 Task: Use GitHub's "Security & Analysis" for code vulnerability scanning.
Action: Mouse moved to (962, 52)
Screenshot: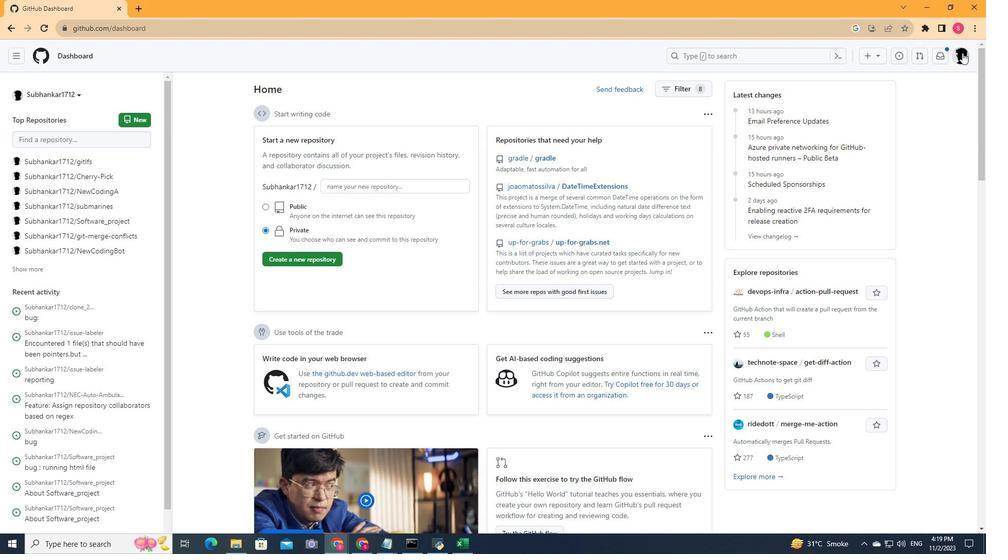 
Action: Mouse pressed left at (962, 52)
Screenshot: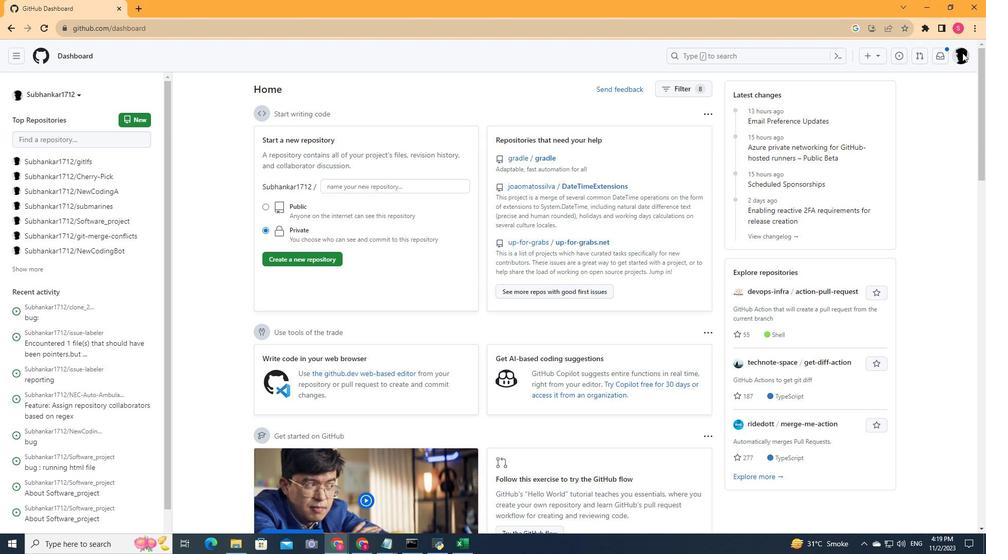 
Action: Mouse moved to (871, 125)
Screenshot: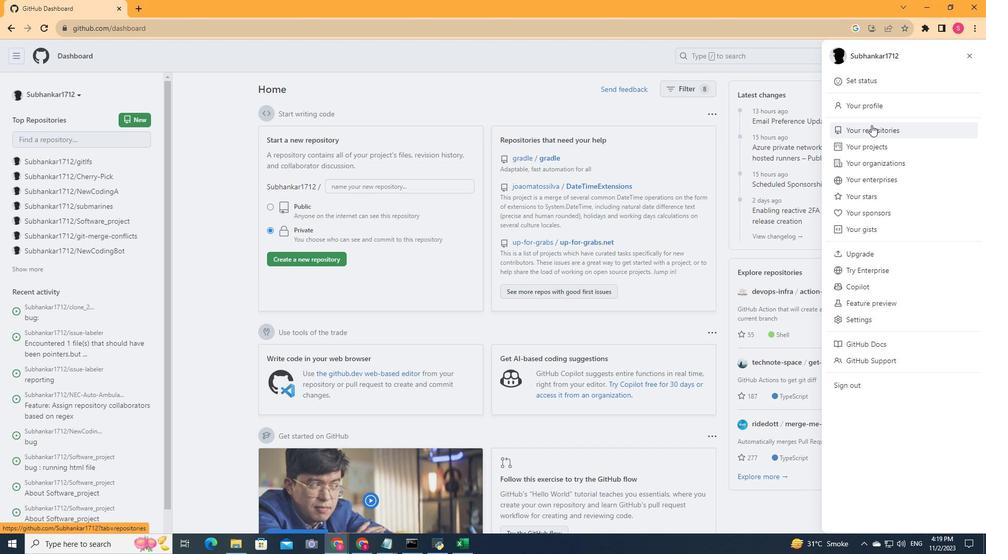 
Action: Mouse pressed left at (871, 125)
Screenshot: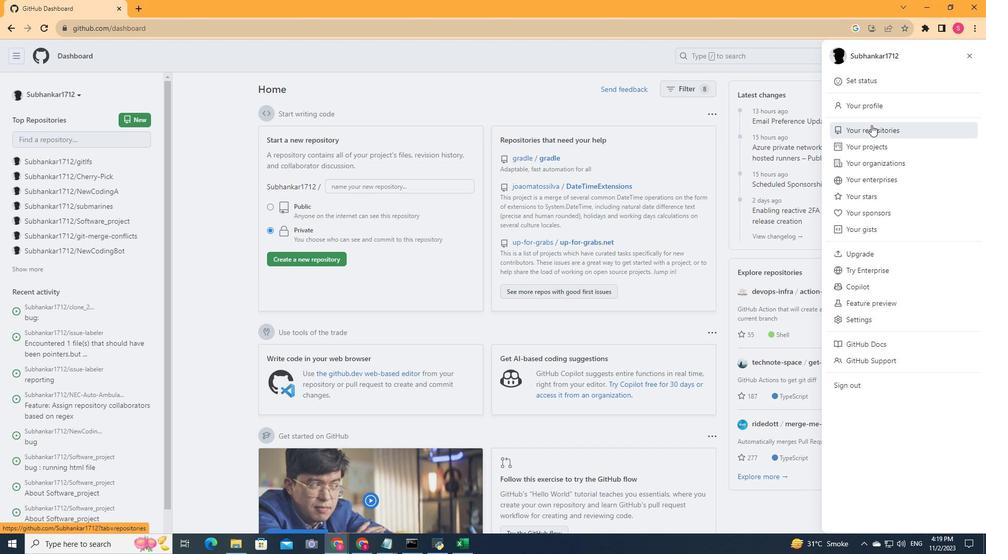 
Action: Mouse moved to (402, 298)
Screenshot: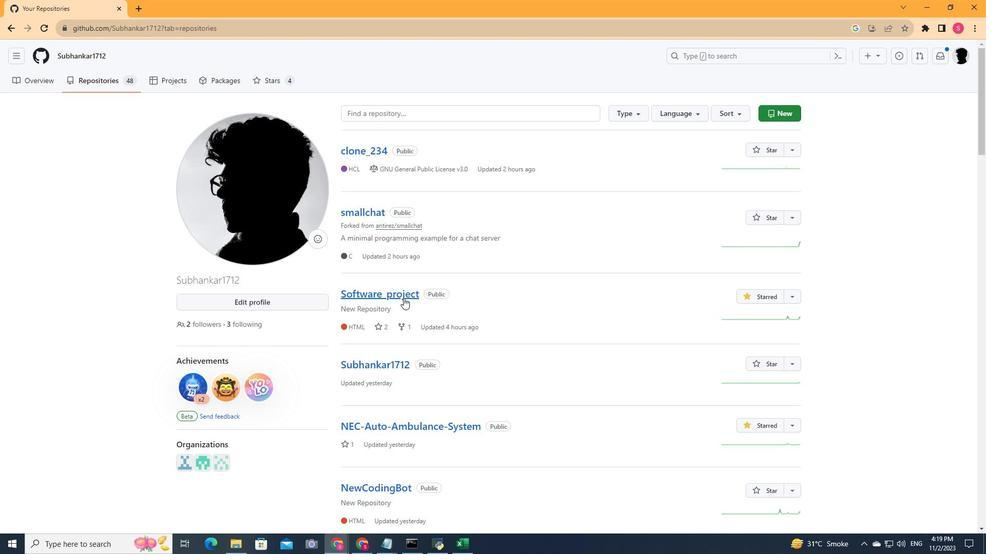 
Action: Mouse pressed left at (402, 298)
Screenshot: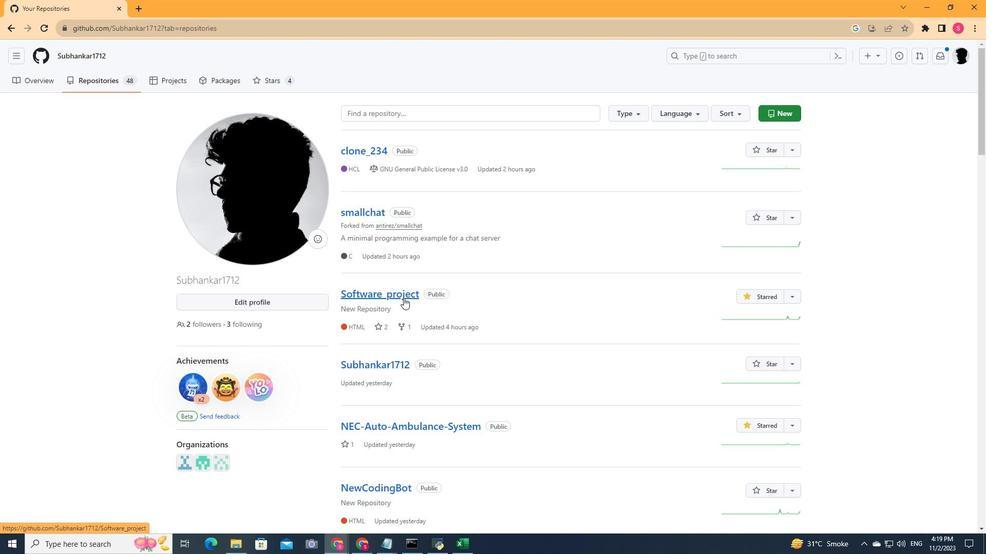 
Action: Mouse moved to (387, 76)
Screenshot: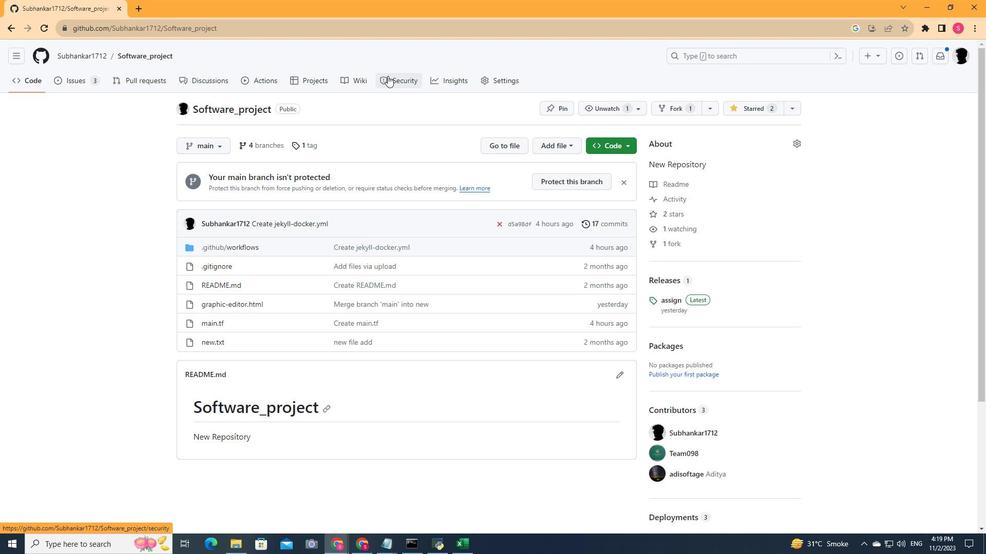 
Action: Mouse pressed left at (387, 76)
Screenshot: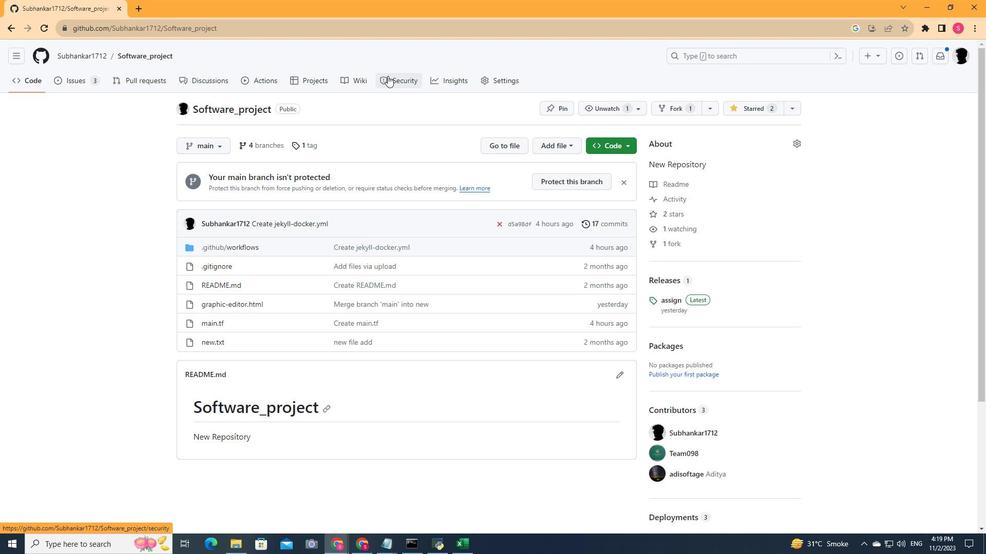 
Action: Mouse moved to (231, 232)
Screenshot: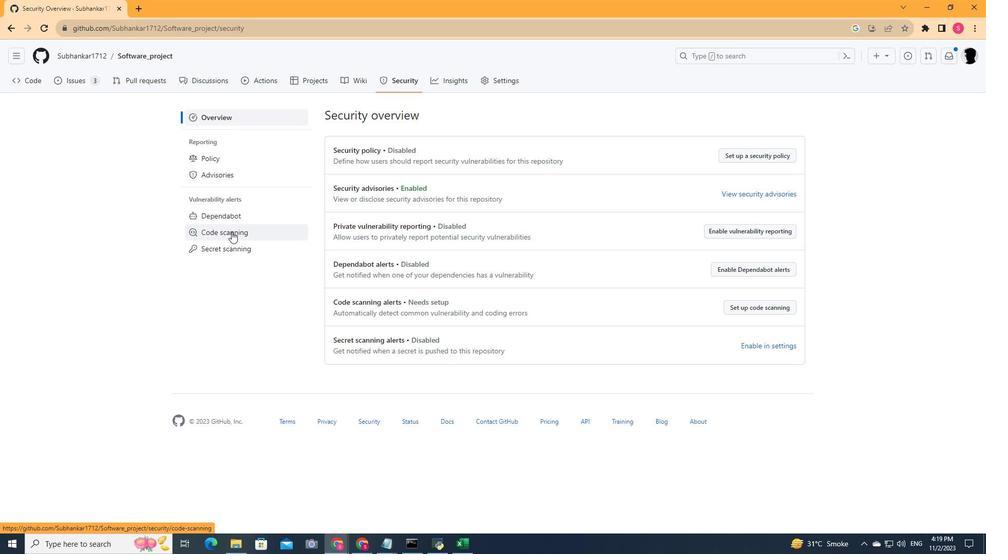 
Action: Mouse pressed left at (231, 232)
Screenshot: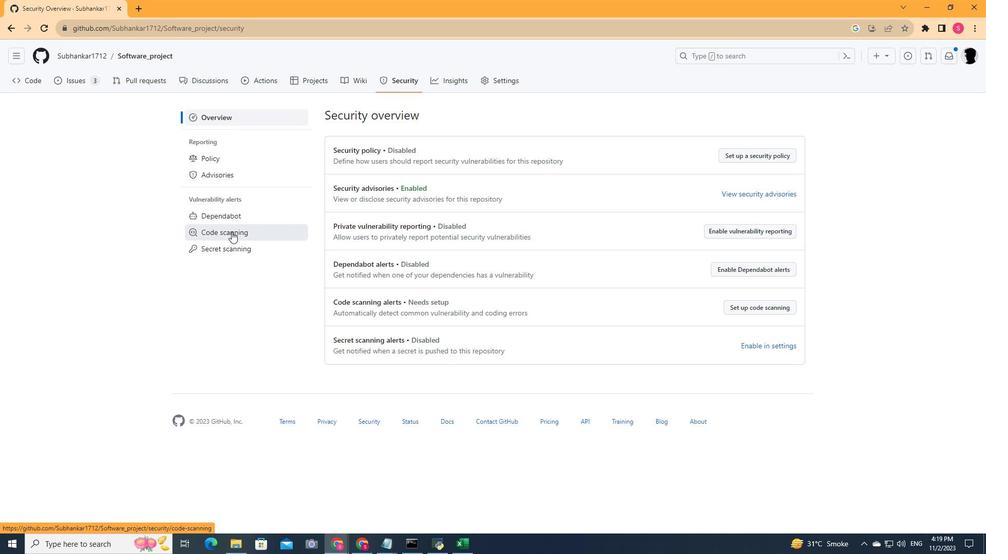 
Action: Mouse moved to (549, 209)
Screenshot: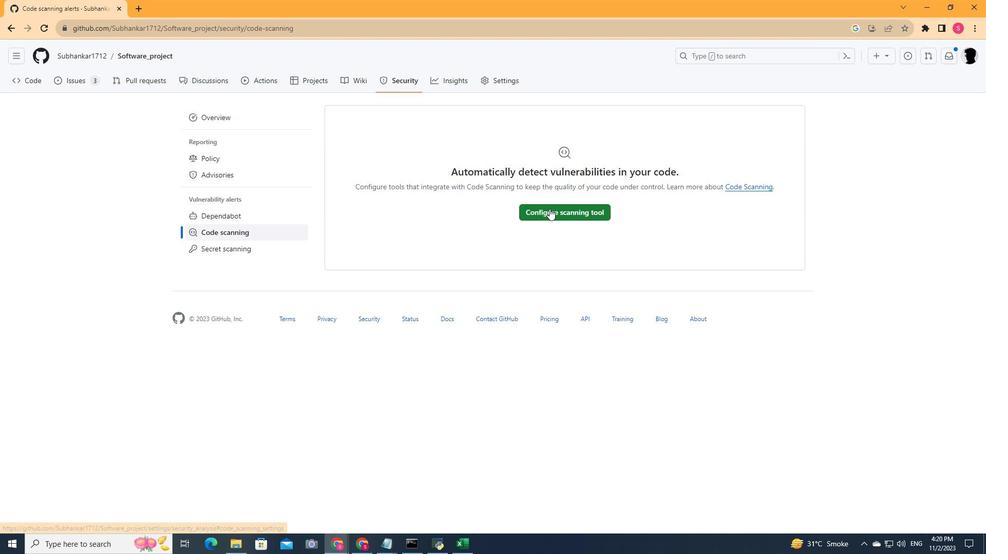 
Action: Mouse pressed left at (549, 209)
Screenshot: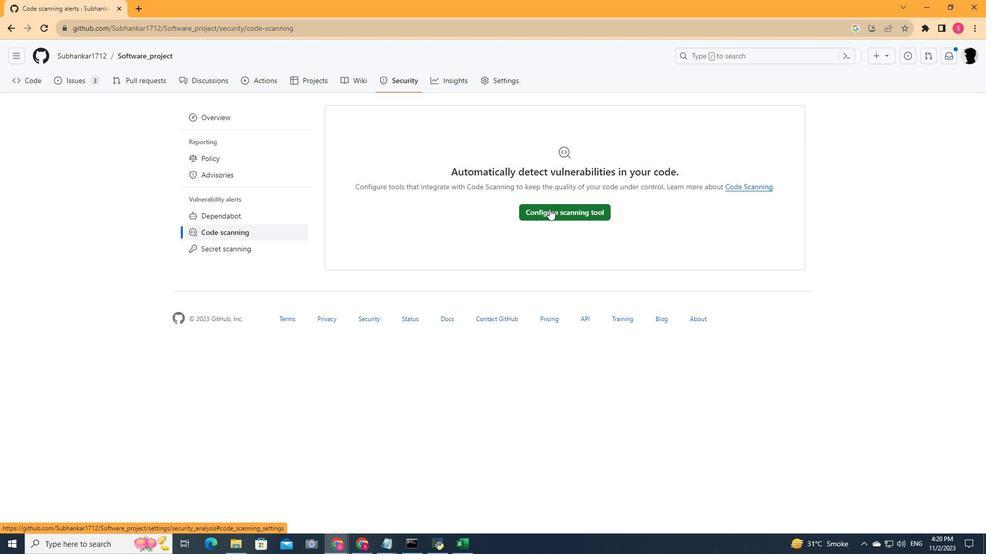 
Action: Mouse moved to (559, 199)
Screenshot: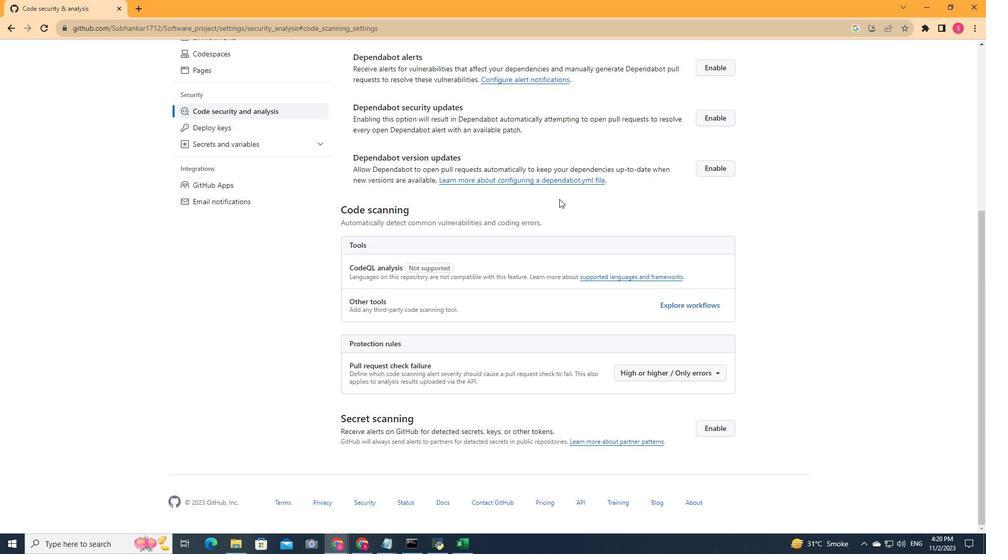 
Action: Mouse scrolled (559, 199) with delta (0, 0)
Screenshot: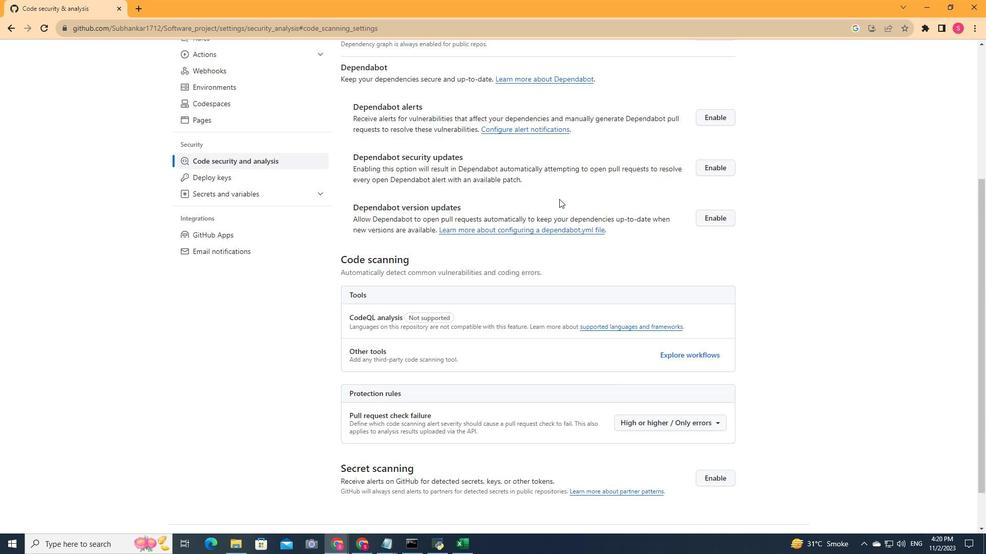 
Action: Mouse scrolled (559, 199) with delta (0, 0)
Screenshot: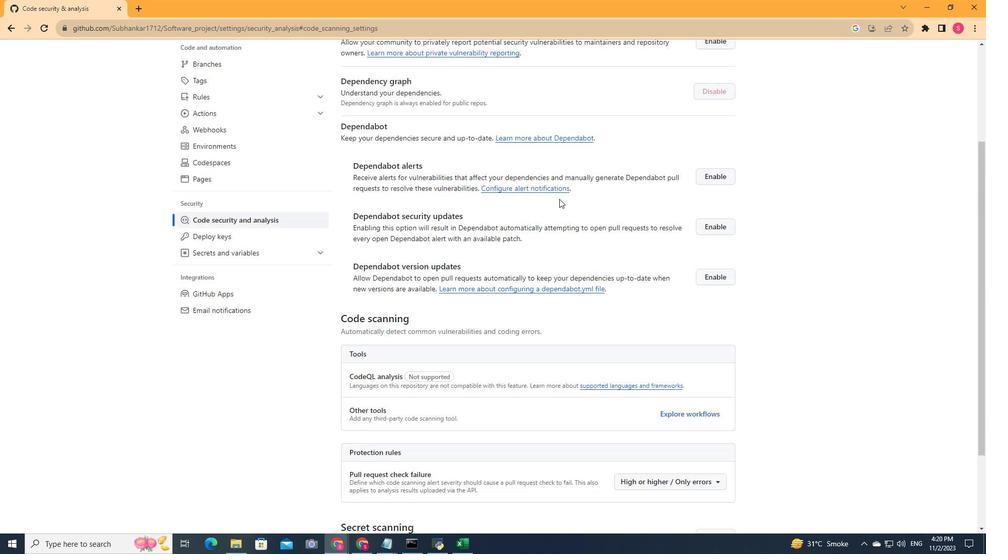 
Action: Mouse scrolled (559, 199) with delta (0, 0)
Screenshot: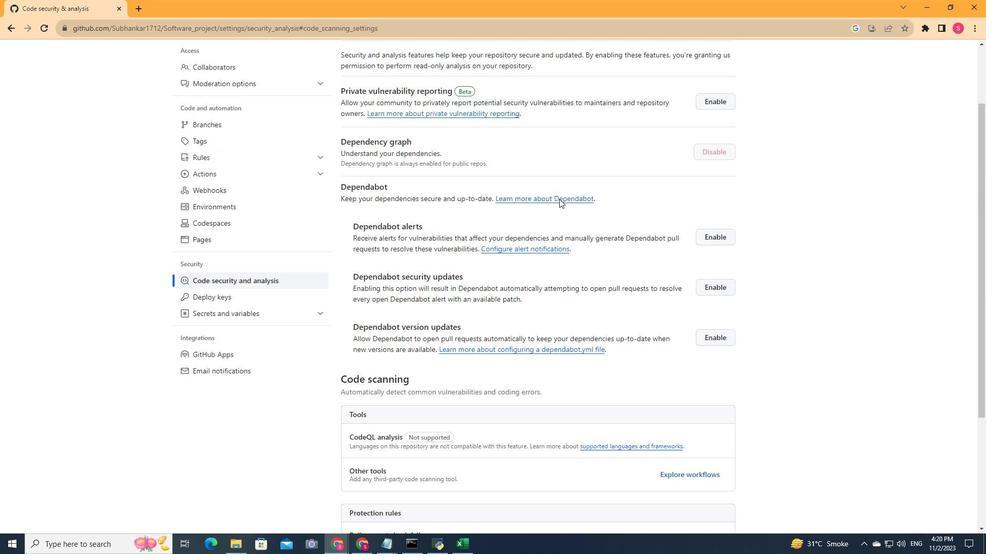 
Action: Mouse scrolled (559, 199) with delta (0, 0)
Screenshot: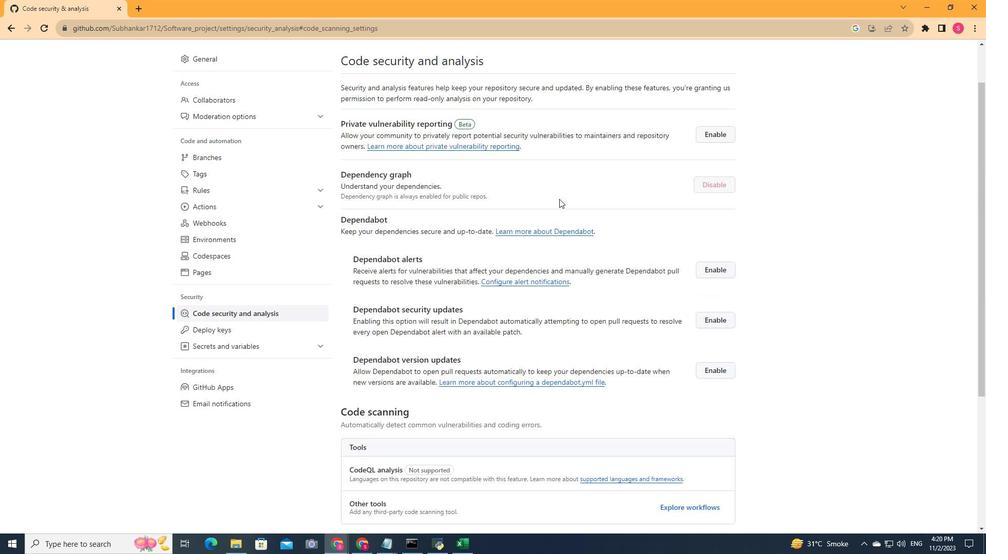 
Action: Mouse moved to (560, 253)
Screenshot: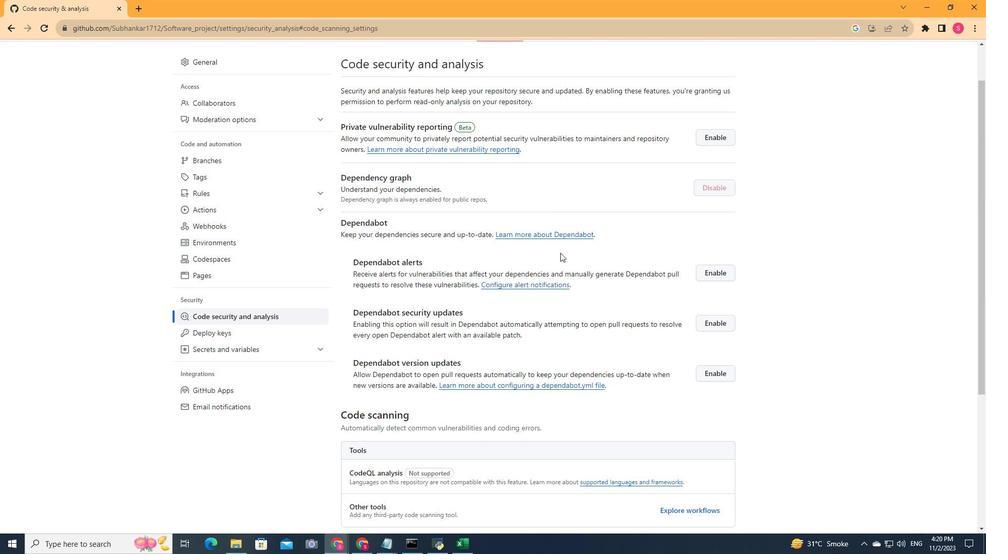 
Action: Mouse scrolled (560, 253) with delta (0, 0)
Screenshot: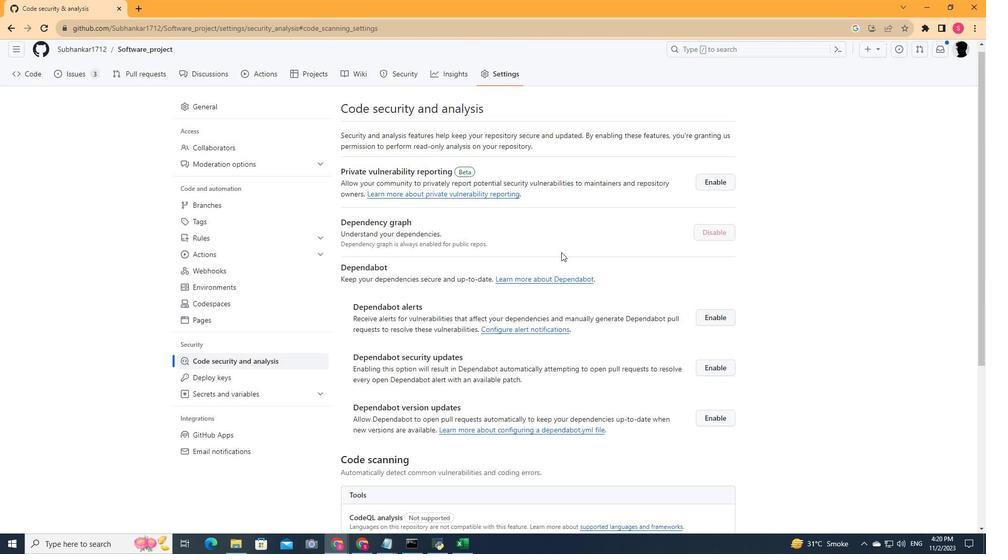 
Action: Mouse moved to (561, 252)
Screenshot: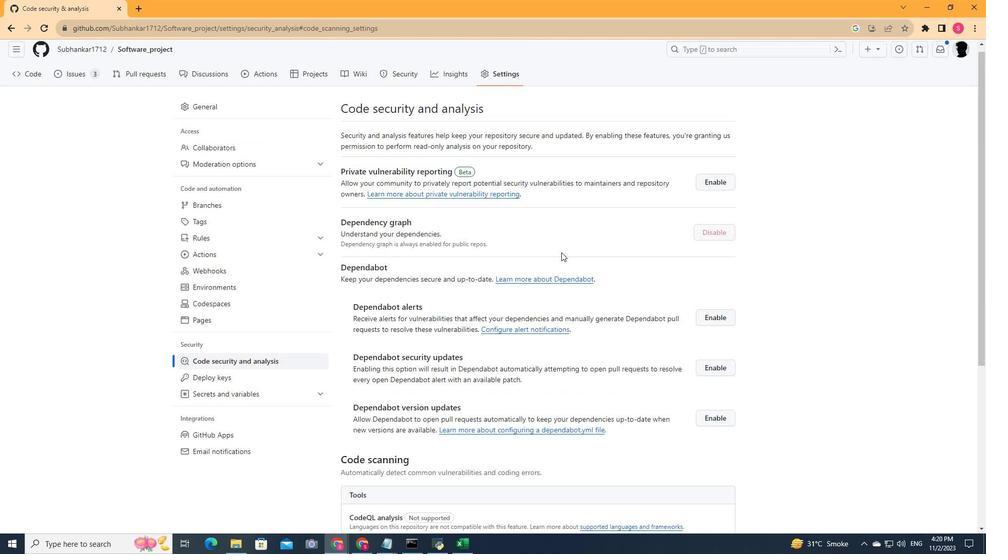 
Action: Mouse scrolled (561, 253) with delta (0, 0)
Screenshot: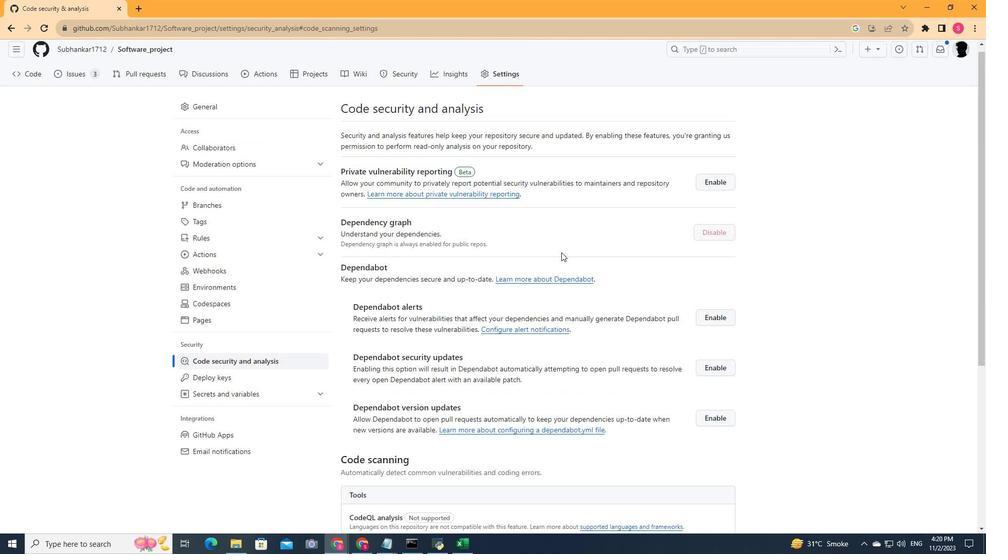 
Action: Mouse scrolled (561, 253) with delta (0, 0)
Screenshot: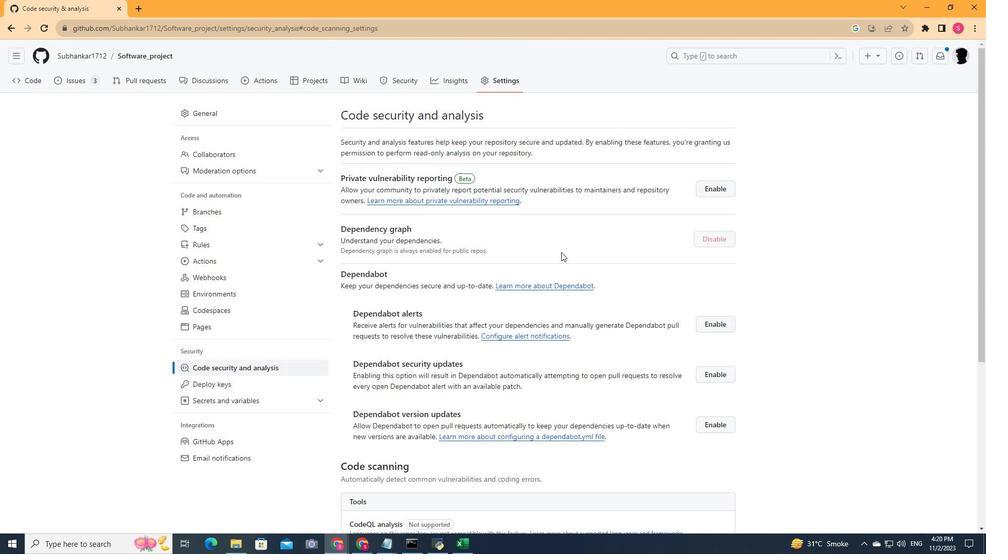 
Action: Mouse scrolled (561, 253) with delta (0, 0)
Screenshot: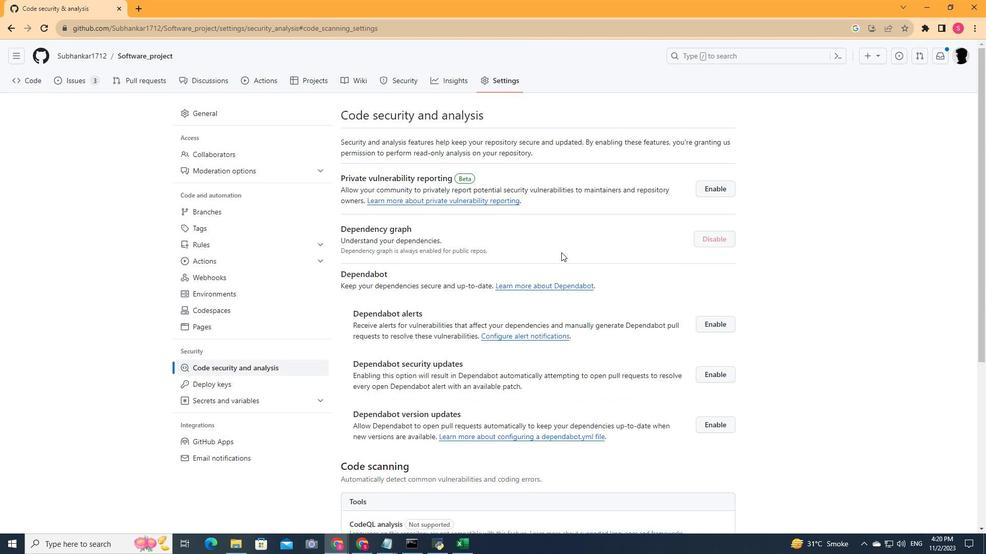 
Action: Mouse scrolled (561, 253) with delta (0, 0)
Screenshot: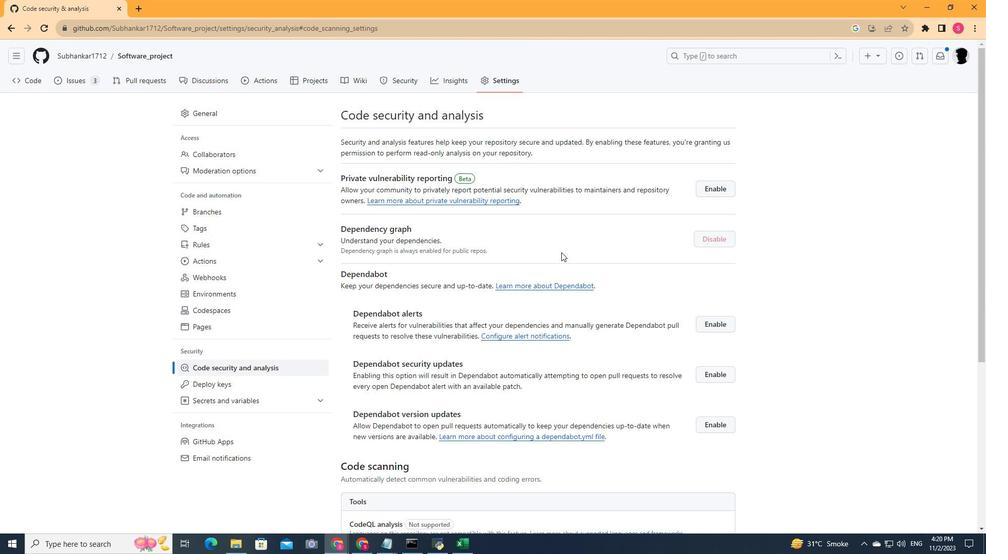 
Action: Mouse scrolled (561, 253) with delta (0, 0)
Screenshot: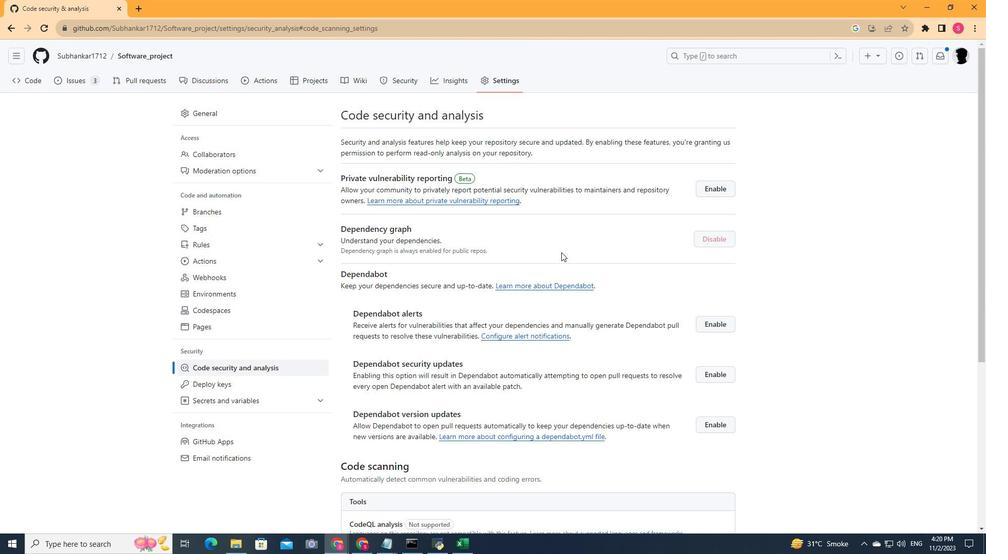 
Action: Mouse moved to (709, 186)
Screenshot: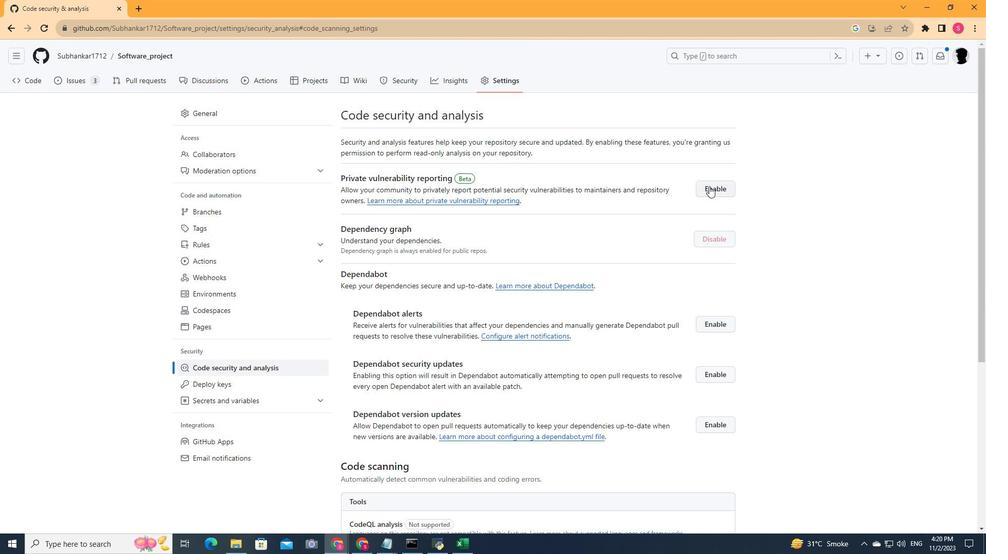 
Action: Mouse pressed left at (709, 186)
Screenshot: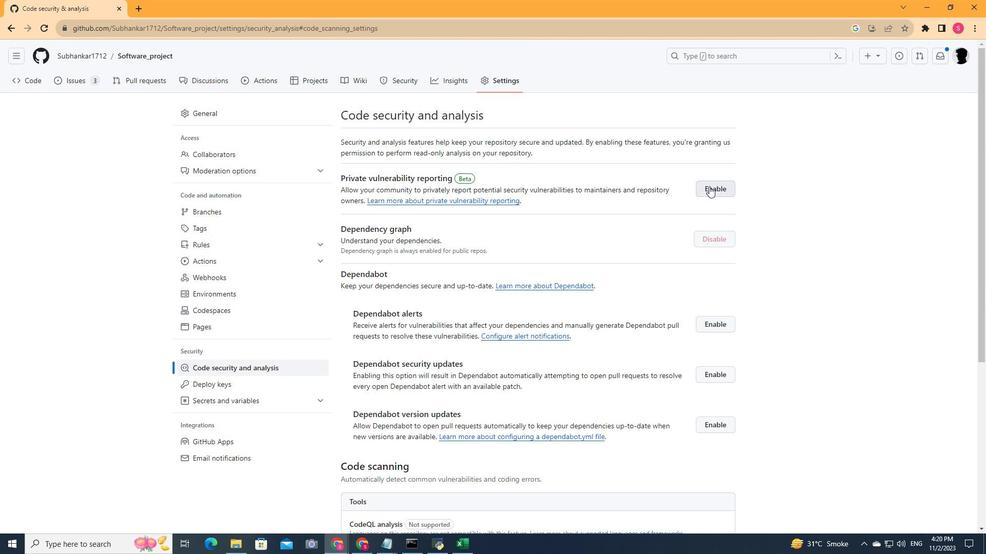 
Action: Mouse moved to (614, 230)
Screenshot: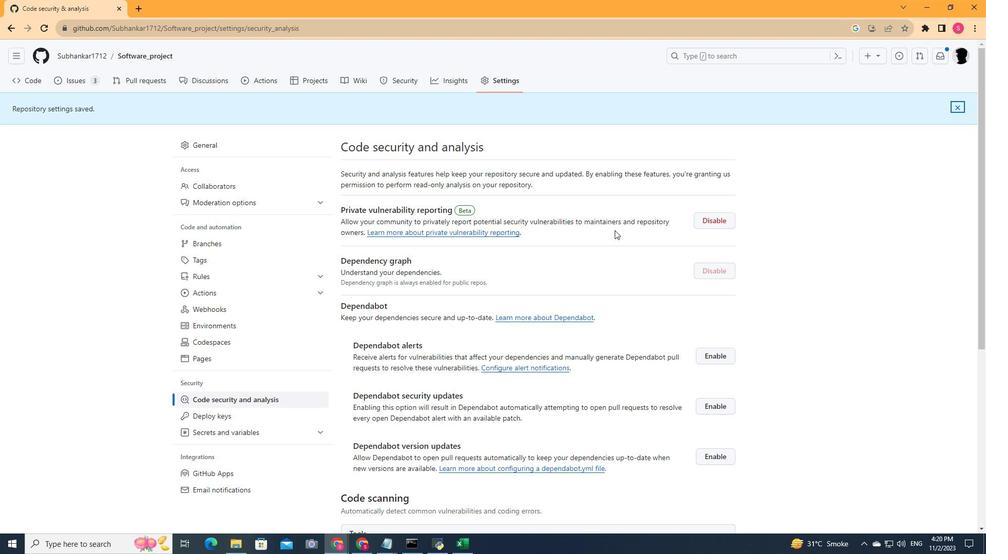 
Action: Mouse scrolled (614, 230) with delta (0, 0)
Screenshot: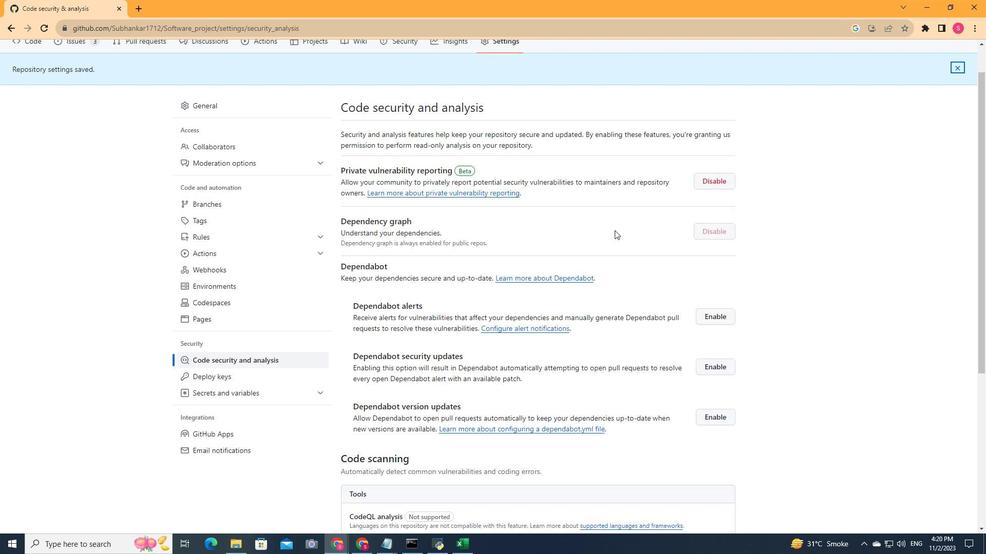 
Action: Mouse scrolled (614, 230) with delta (0, 0)
Screenshot: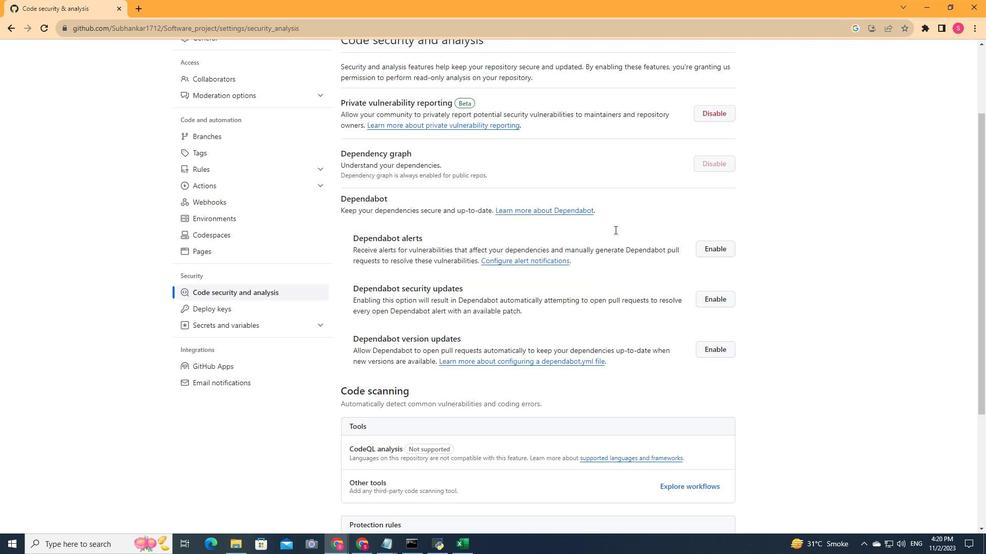 
Action: Mouse scrolled (614, 230) with delta (0, 0)
Screenshot: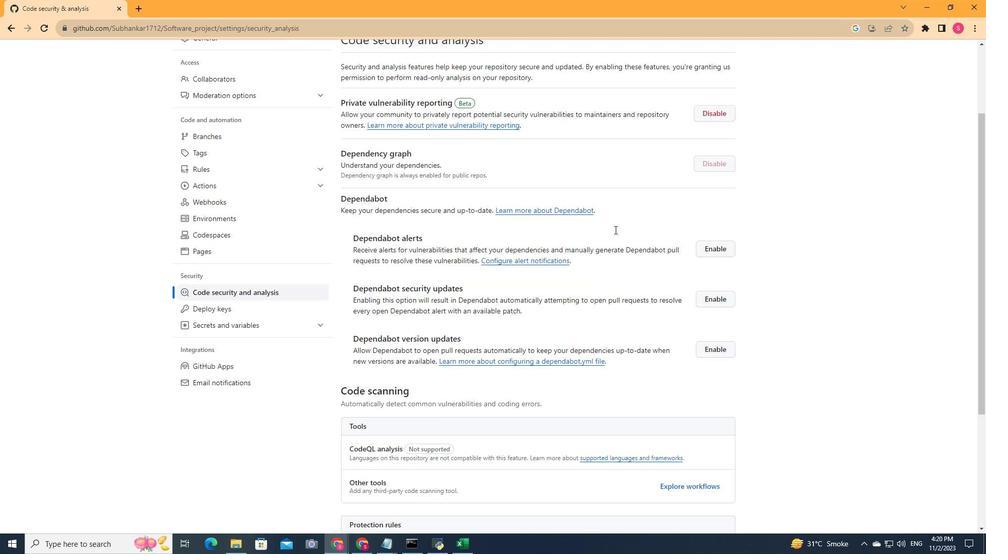 
Action: Mouse moved to (614, 230)
Screenshot: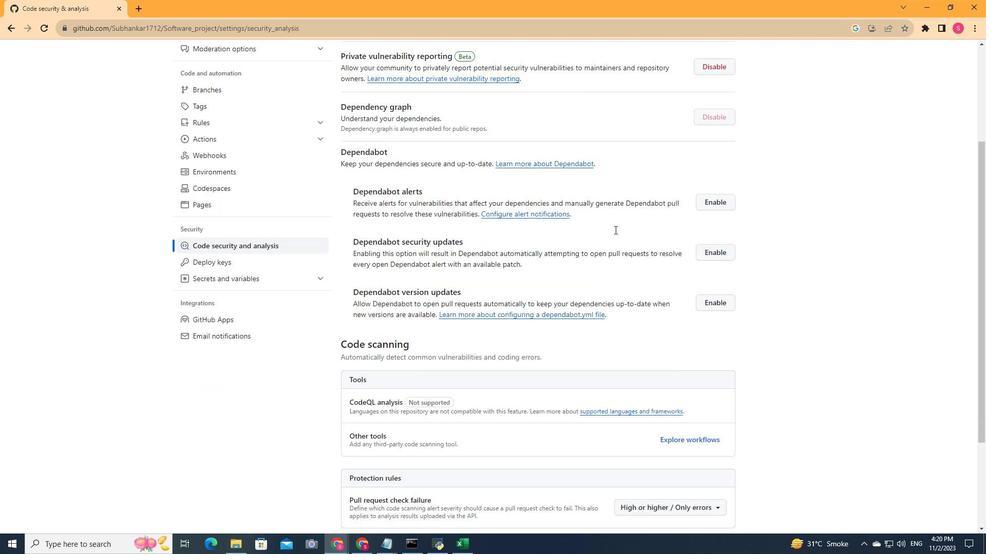 
Action: Mouse scrolled (614, 229) with delta (0, 0)
Screenshot: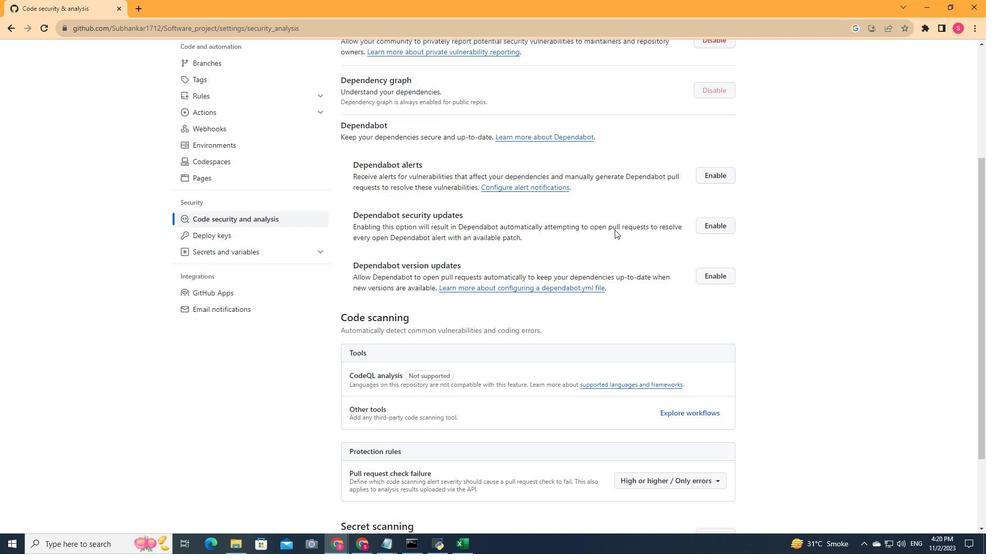 
Action: Mouse scrolled (614, 229) with delta (0, 0)
Screenshot: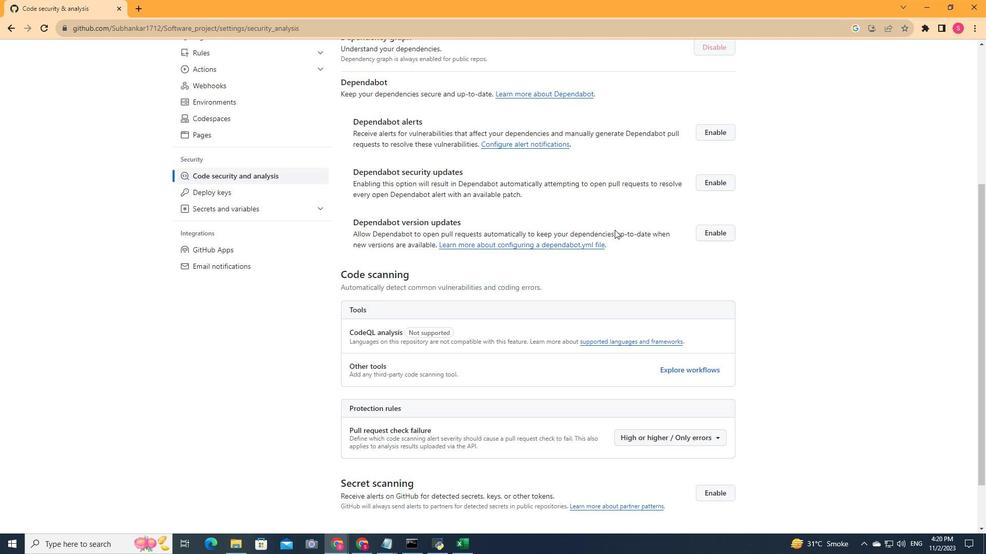 
Action: Mouse scrolled (614, 229) with delta (0, 0)
Screenshot: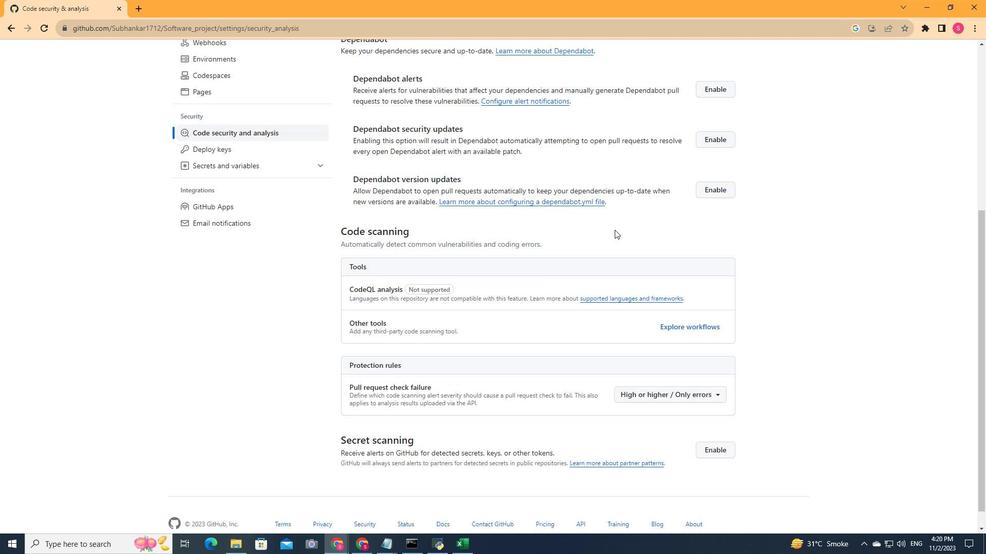 
Action: Mouse scrolled (614, 229) with delta (0, 0)
Screenshot: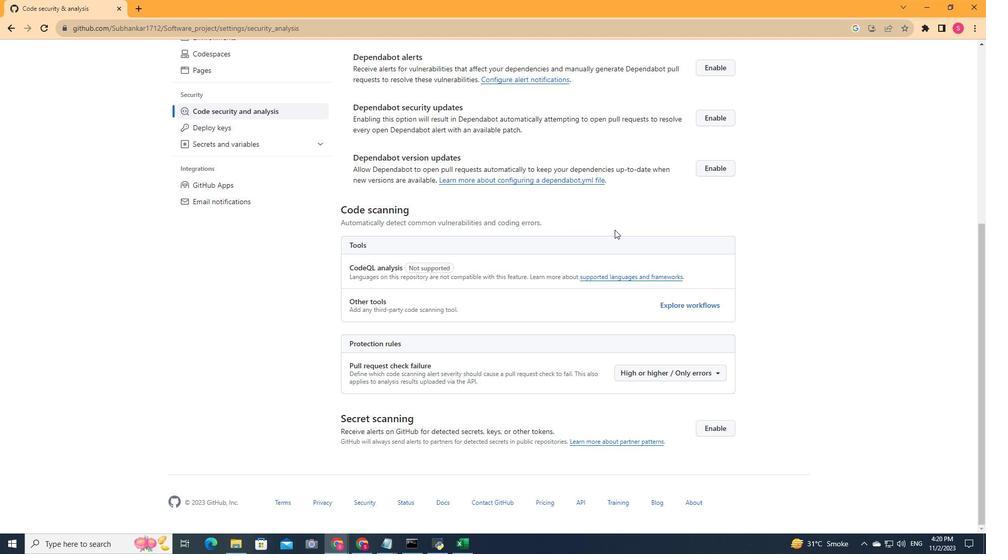 
Action: Mouse scrolled (614, 229) with delta (0, 0)
Screenshot: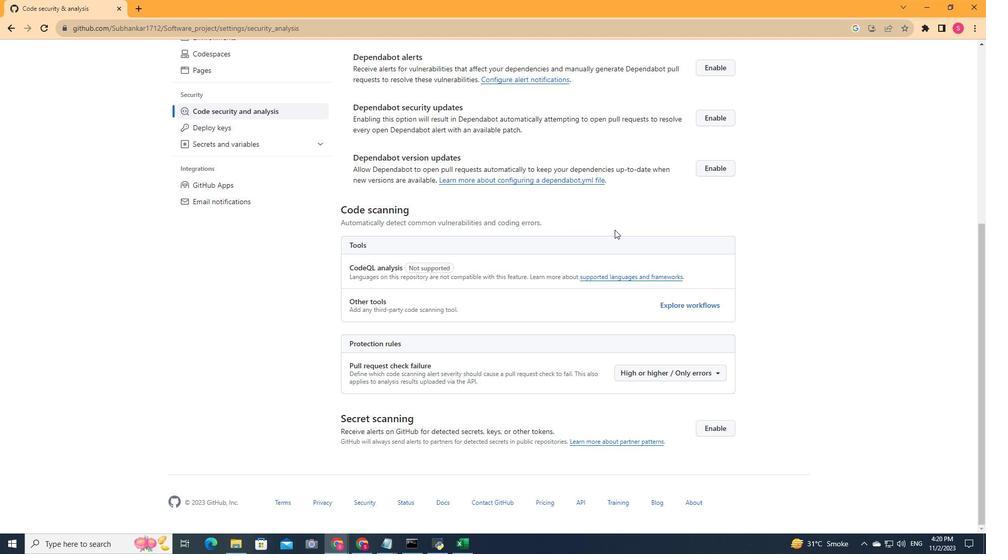 
Action: Mouse scrolled (614, 229) with delta (0, 0)
Screenshot: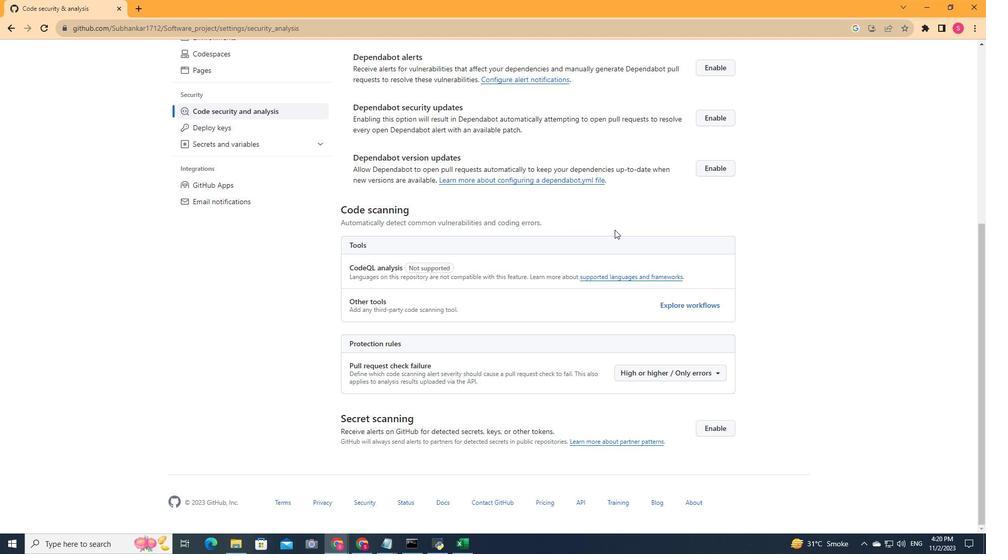 
Action: Mouse scrolled (614, 229) with delta (0, 0)
Screenshot: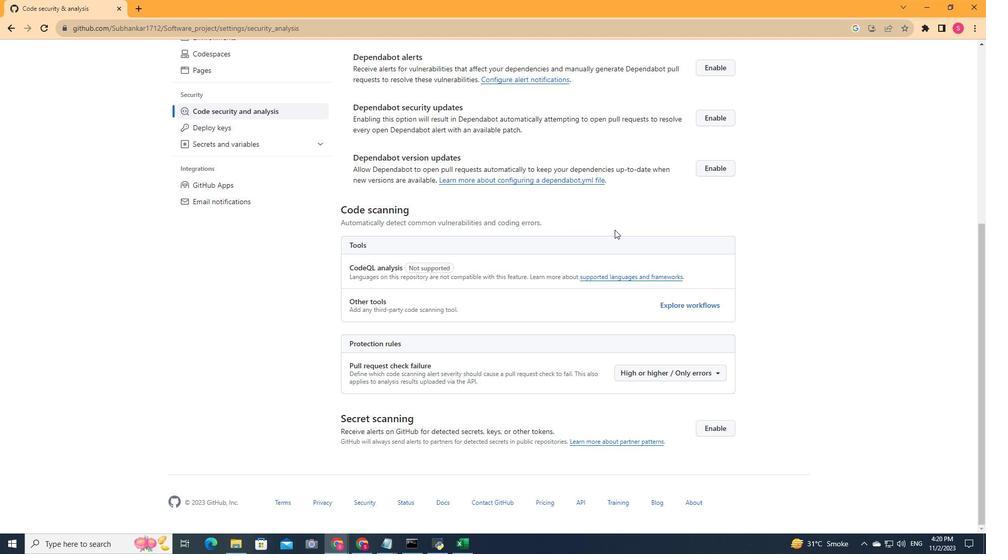 
Action: Mouse scrolled (614, 229) with delta (0, 0)
Screenshot: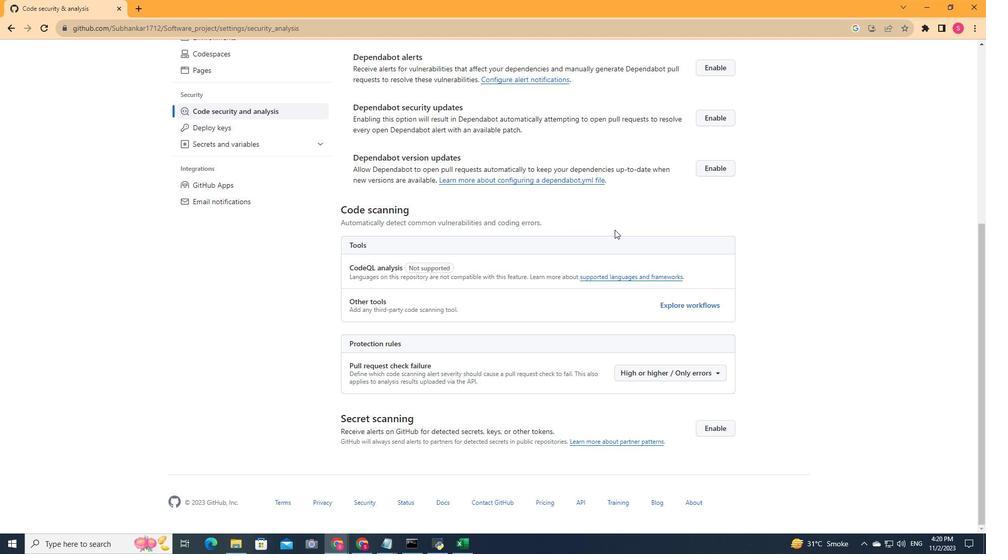 
Action: Mouse scrolled (614, 229) with delta (0, 0)
Screenshot: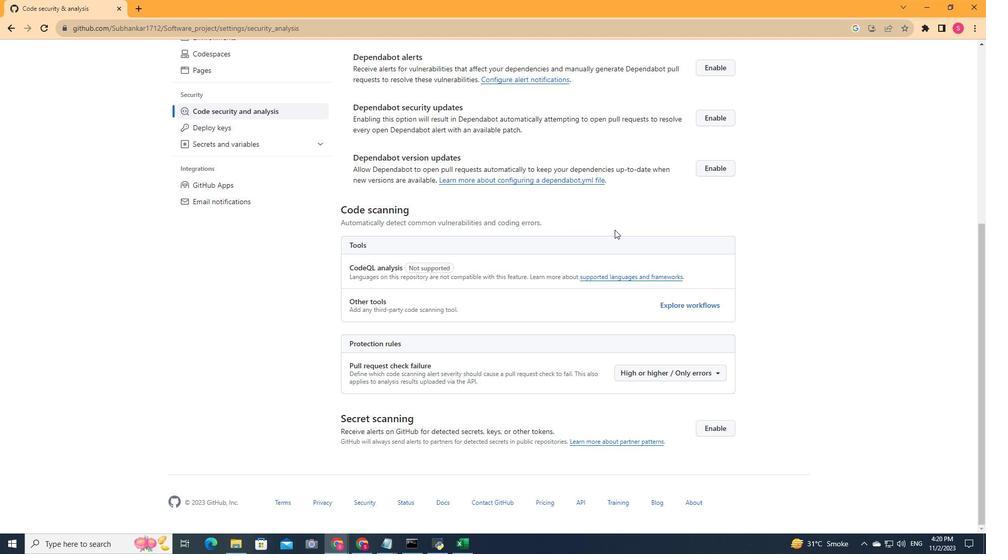 
Action: Mouse scrolled (614, 229) with delta (0, 0)
Screenshot: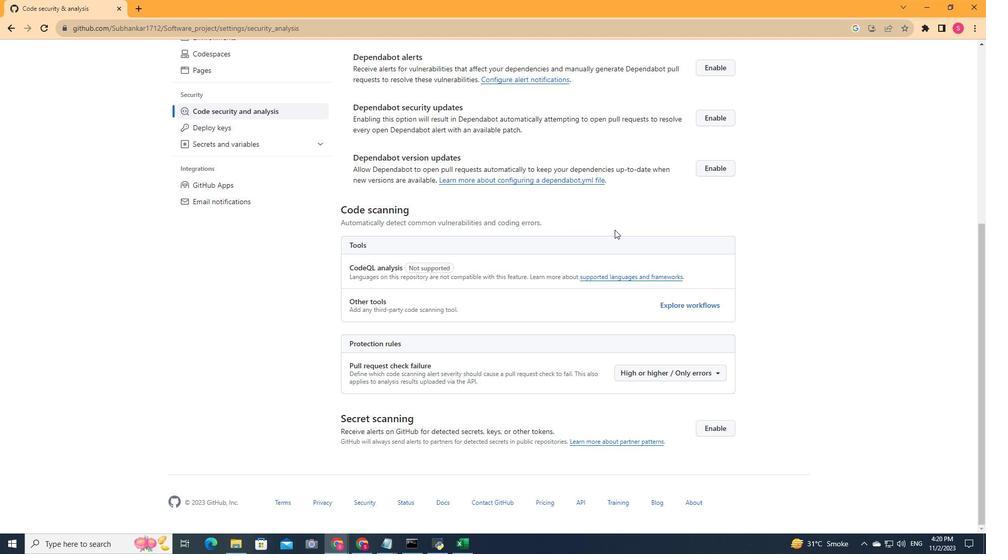 
Action: Mouse scrolled (614, 229) with delta (0, 0)
Screenshot: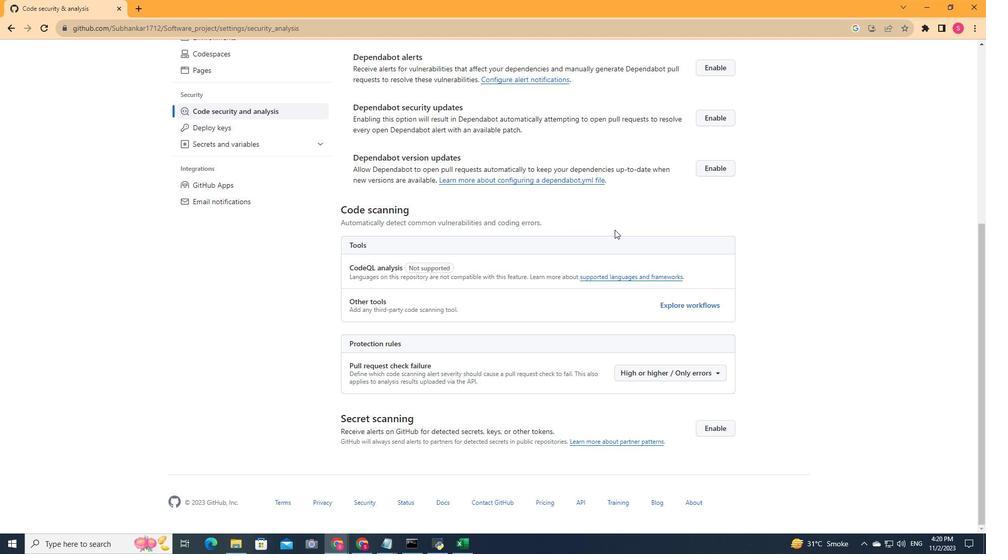 
Action: Mouse scrolled (614, 230) with delta (0, 0)
Screenshot: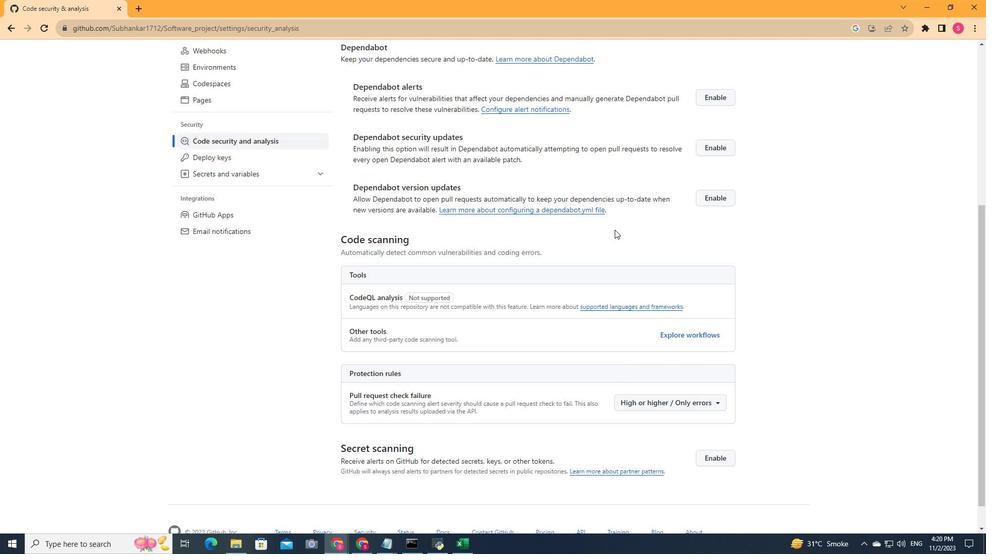 
Action: Mouse scrolled (614, 230) with delta (0, 0)
Screenshot: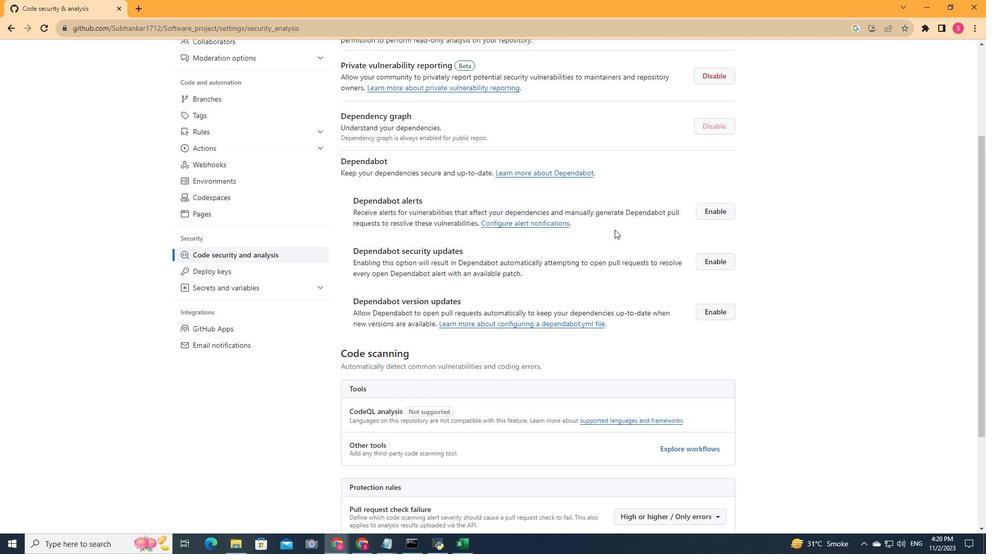 
Action: Mouse scrolled (614, 230) with delta (0, 0)
Screenshot: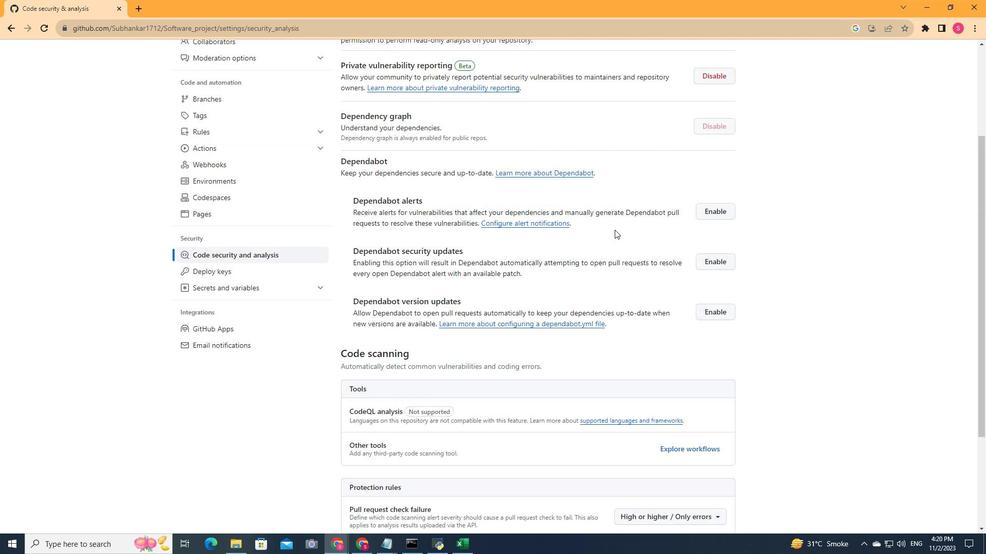 
Action: Mouse scrolled (614, 230) with delta (0, 0)
Screenshot: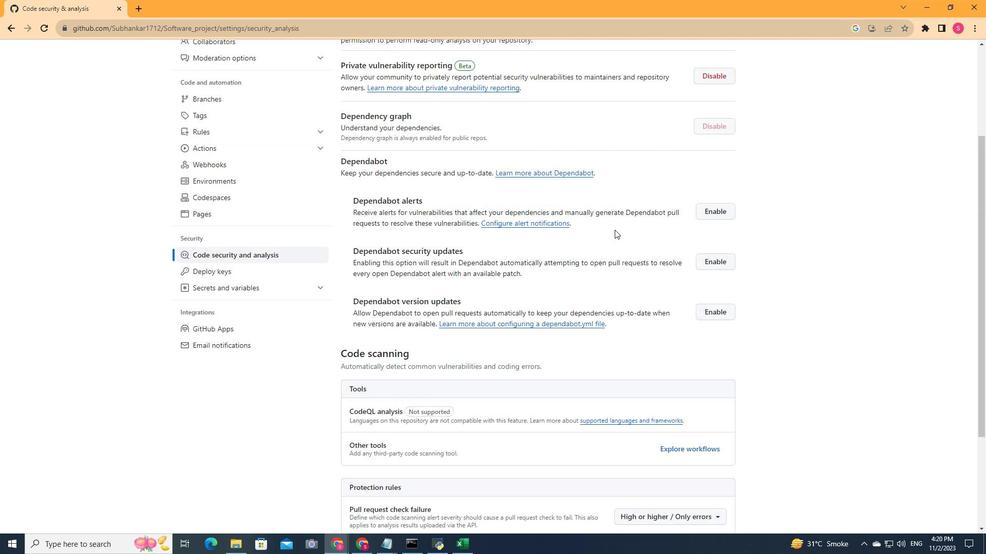 
Action: Mouse scrolled (614, 230) with delta (0, 0)
Screenshot: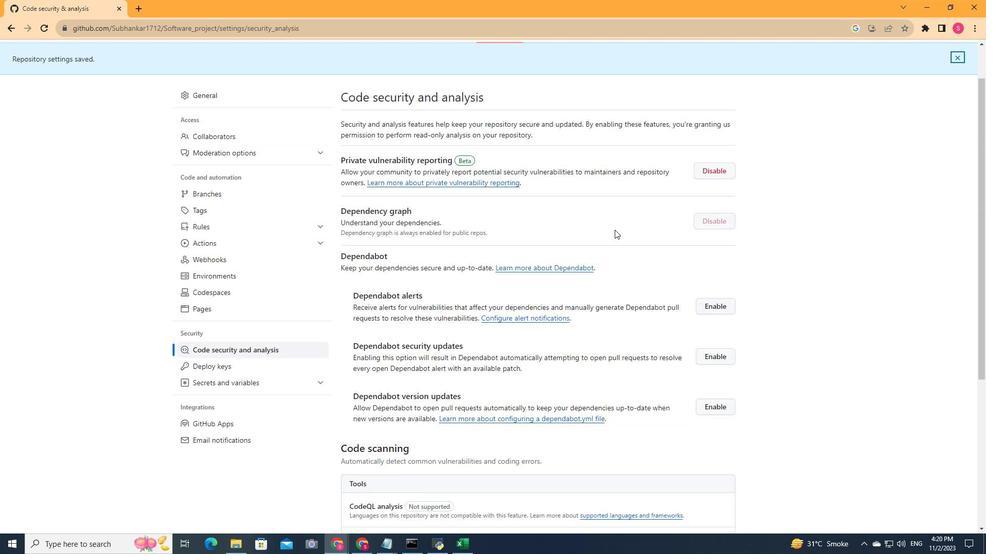
Action: Mouse moved to (615, 229)
Screenshot: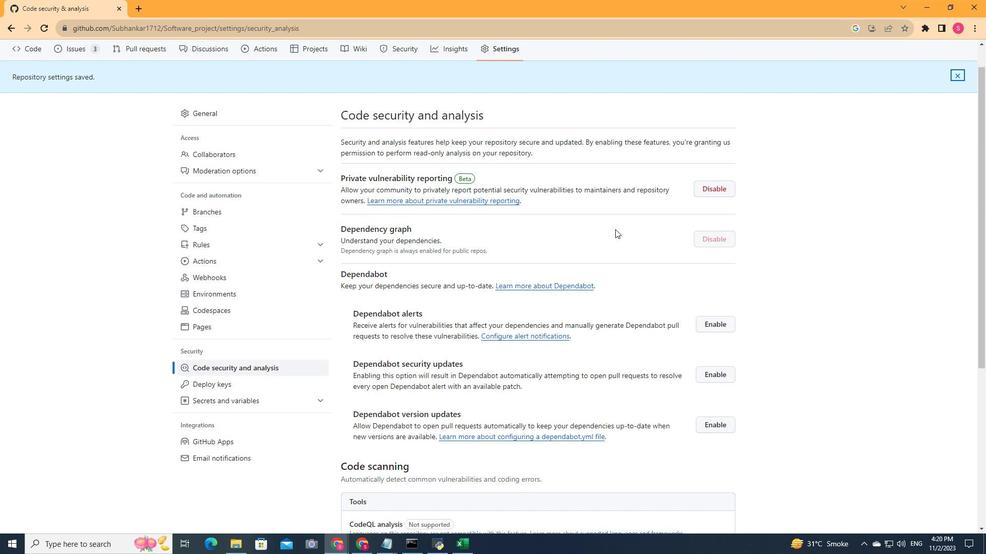 
Action: Mouse scrolled (615, 229) with delta (0, 0)
Screenshot: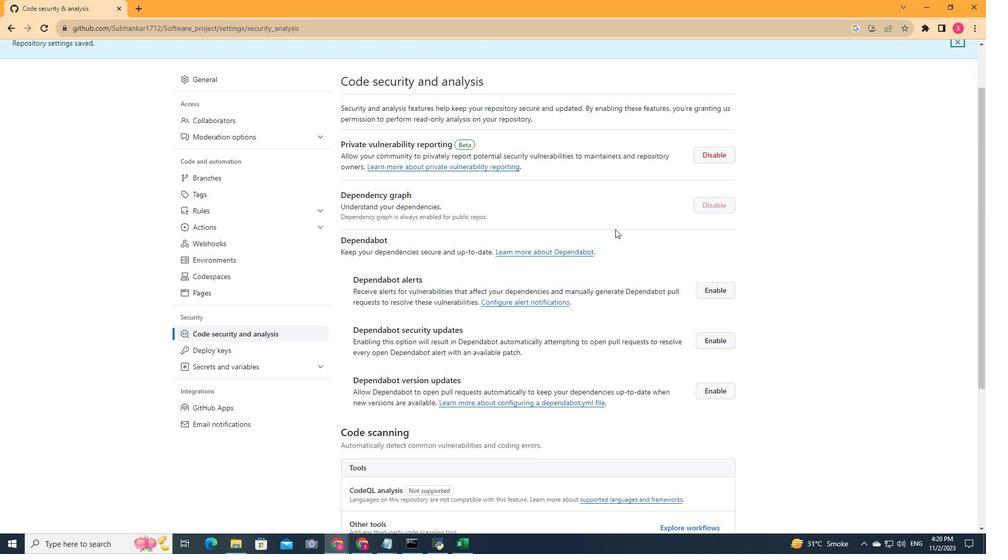 
Action: Mouse scrolled (615, 229) with delta (0, 0)
Screenshot: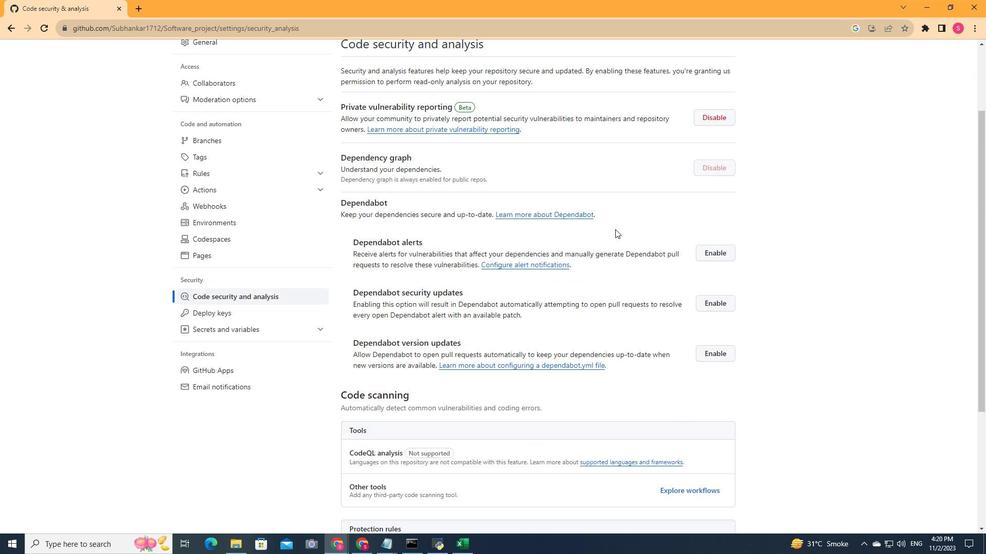 
Action: Mouse scrolled (615, 229) with delta (0, 0)
Screenshot: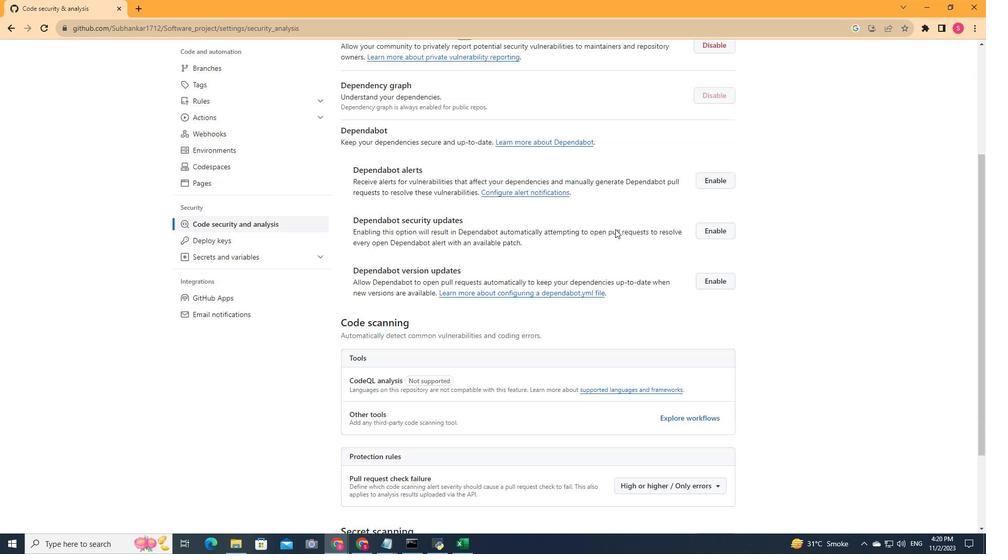 
Action: Mouse scrolled (615, 229) with delta (0, 0)
Screenshot: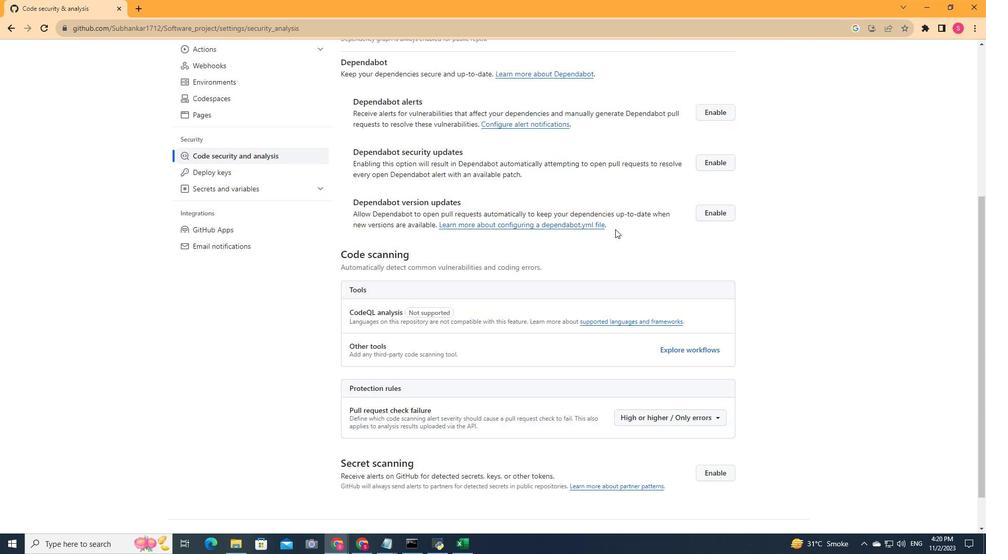 
Action: Mouse scrolled (615, 229) with delta (0, 0)
Screenshot: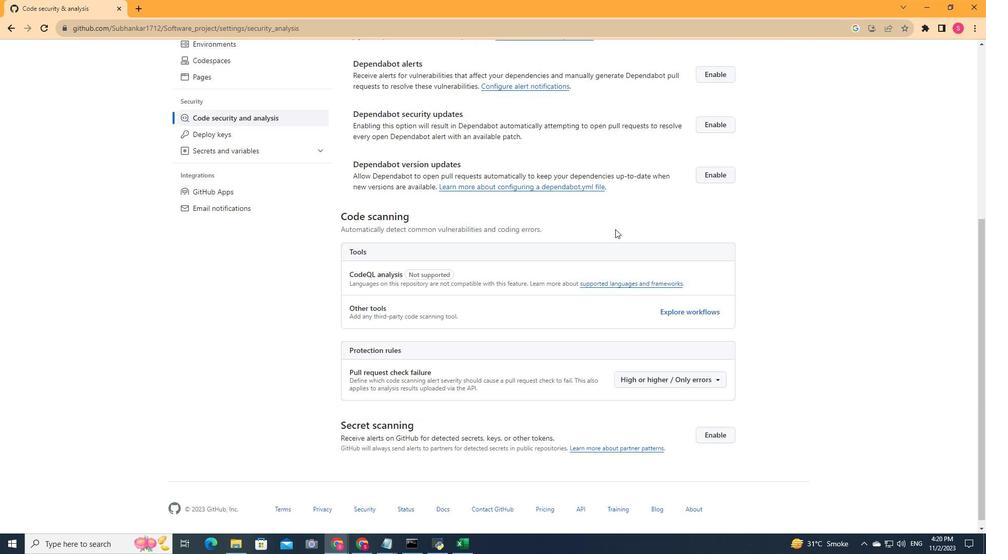 
Action: Mouse scrolled (615, 229) with delta (0, 0)
Screenshot: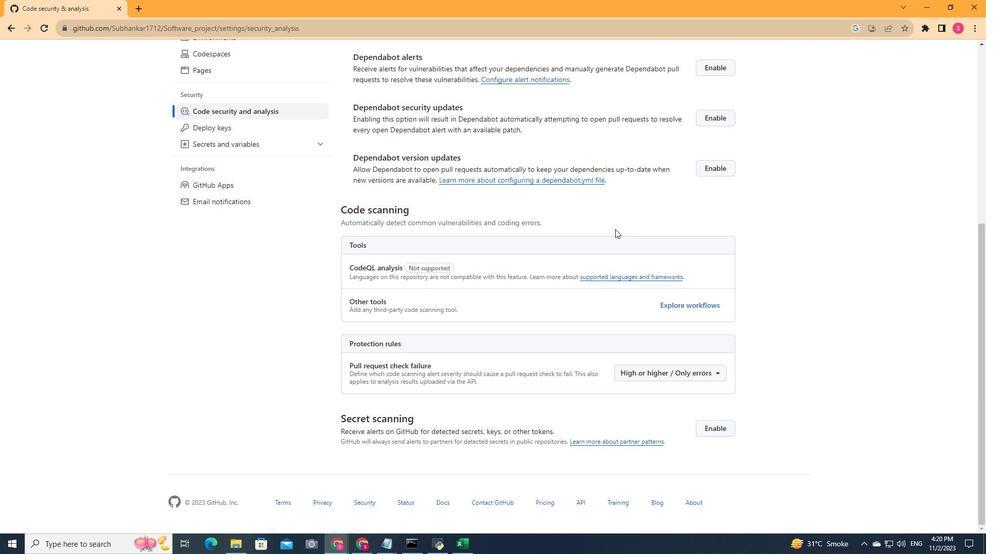 
Action: Mouse scrolled (615, 229) with delta (0, 0)
Screenshot: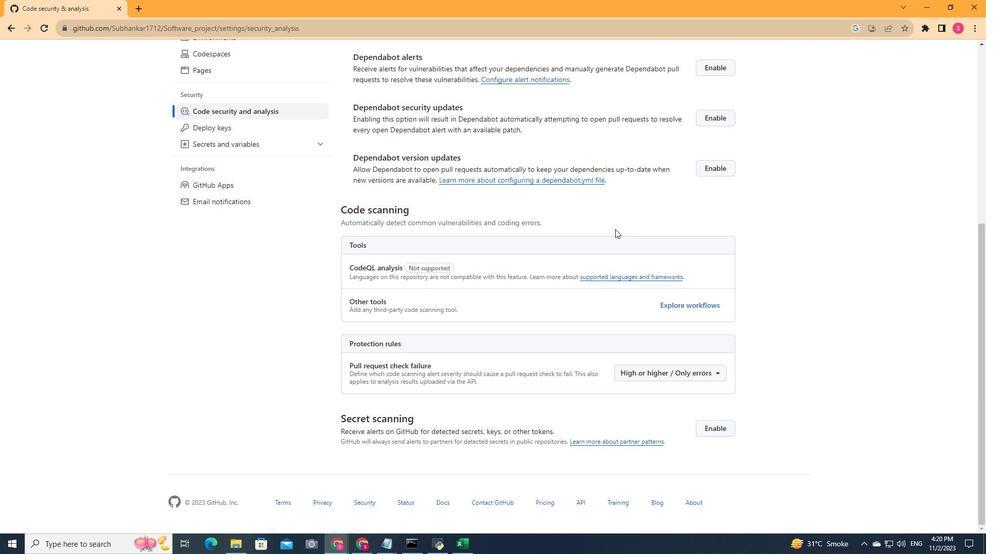 
Action: Mouse scrolled (615, 229) with delta (0, 0)
Screenshot: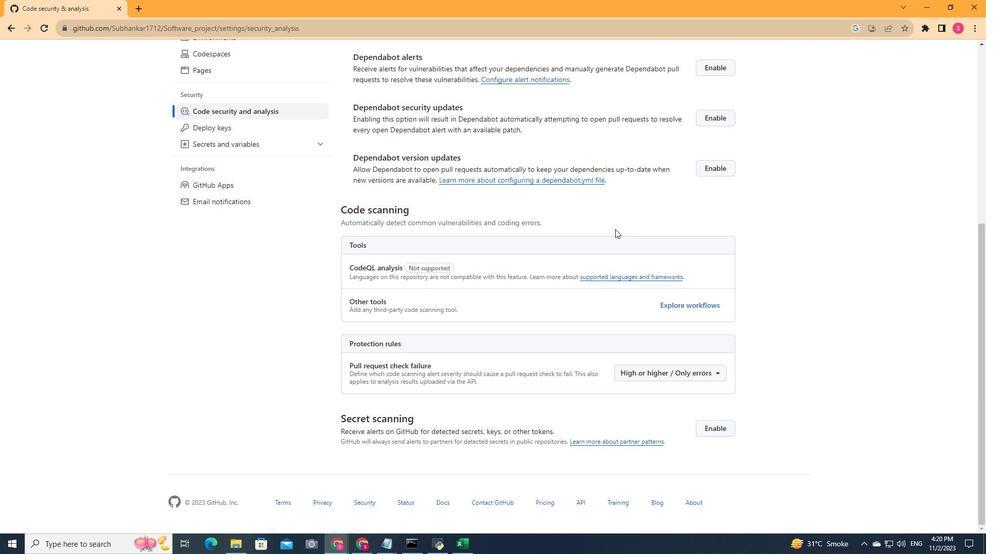 
Action: Mouse scrolled (615, 229) with delta (0, 0)
Screenshot: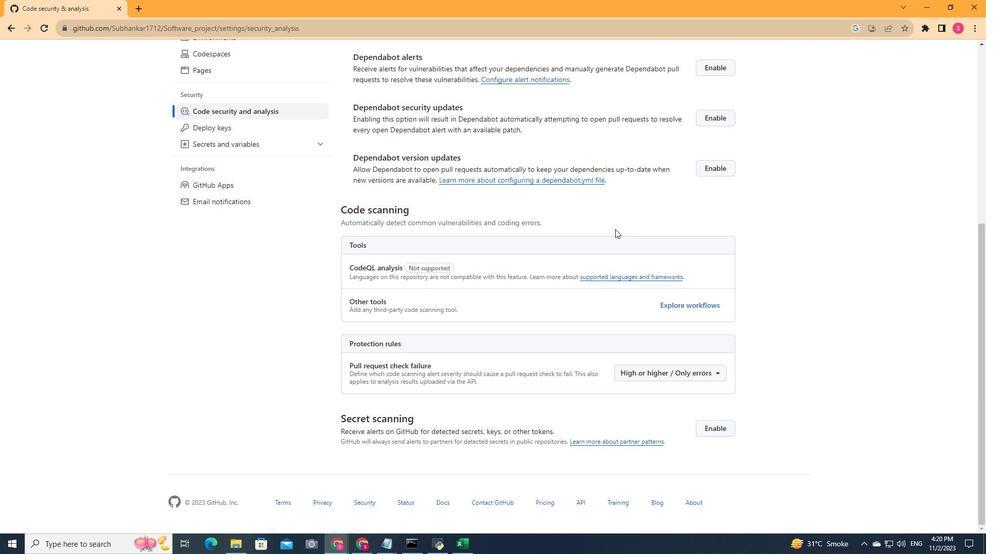 
Action: Mouse moved to (720, 429)
Screenshot: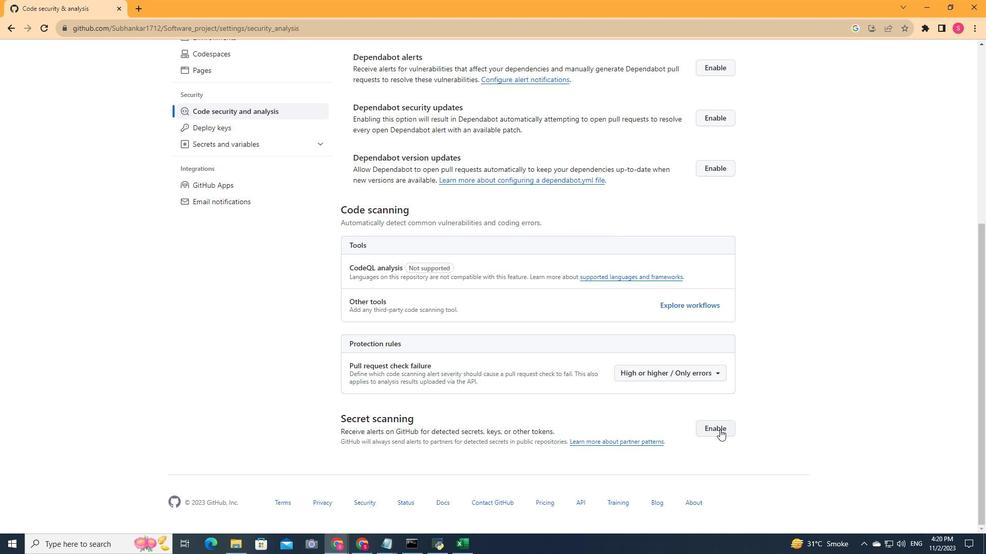 
Action: Mouse pressed left at (720, 429)
Screenshot: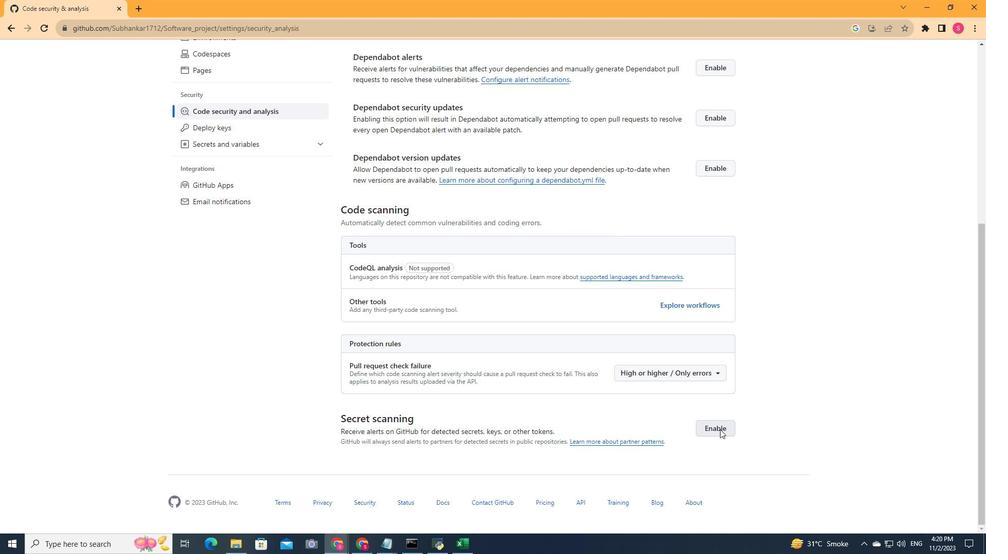 
Action: Mouse moved to (720, 428)
Screenshot: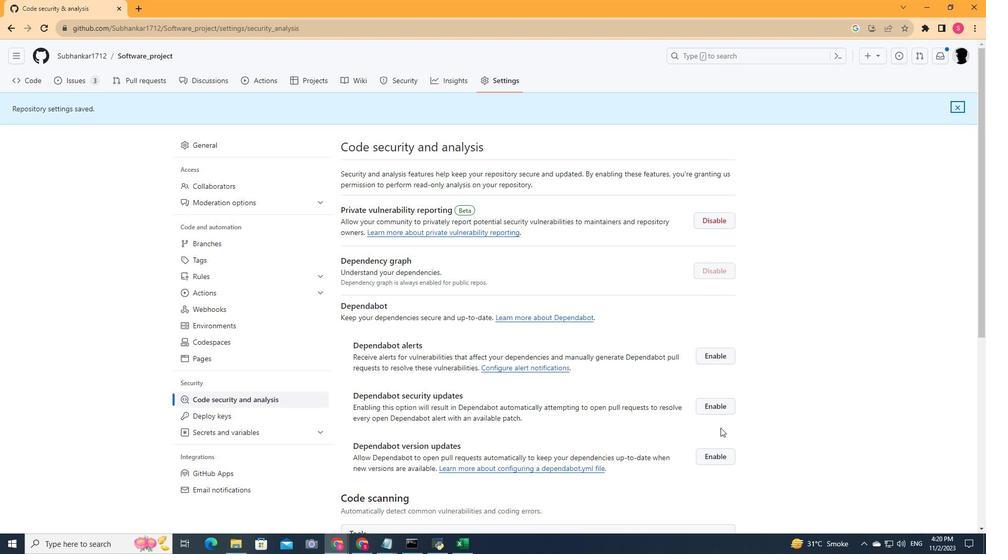 
